 Task: Enable the option "Keep aspect ratio" for mosaic video sub source.
Action: Mouse moved to (104, 11)
Screenshot: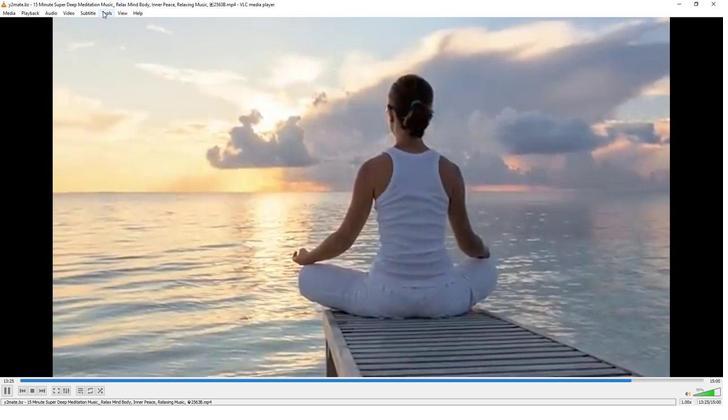 
Action: Mouse pressed left at (104, 11)
Screenshot: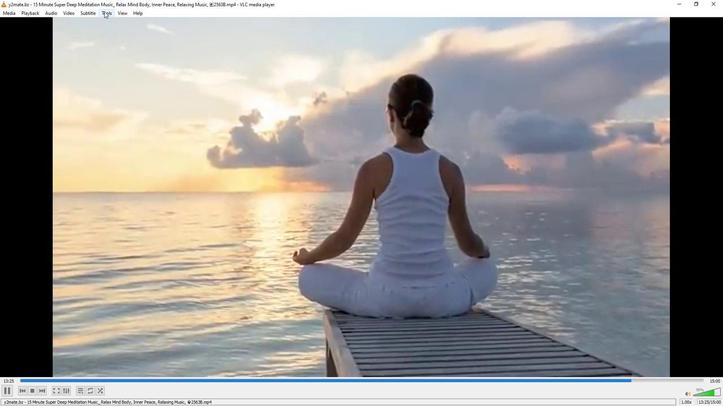 
Action: Mouse moved to (120, 103)
Screenshot: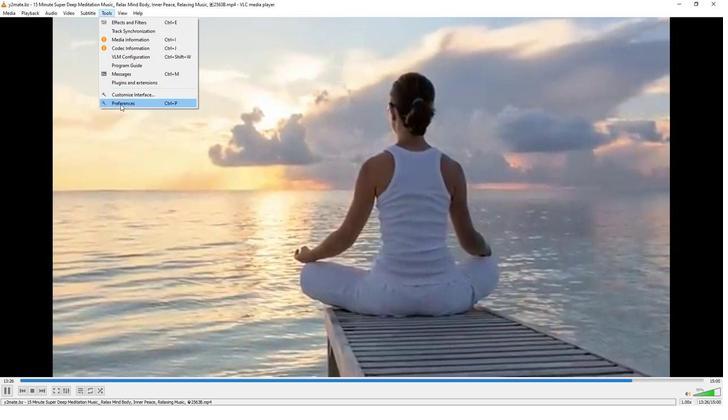 
Action: Mouse pressed left at (120, 103)
Screenshot: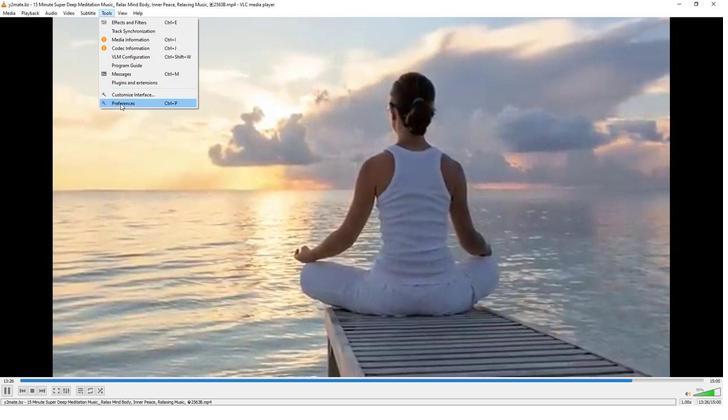
Action: Mouse moved to (237, 331)
Screenshot: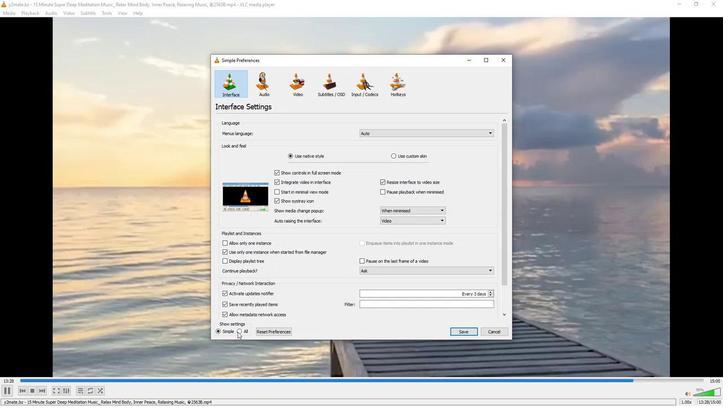
Action: Mouse pressed left at (237, 331)
Screenshot: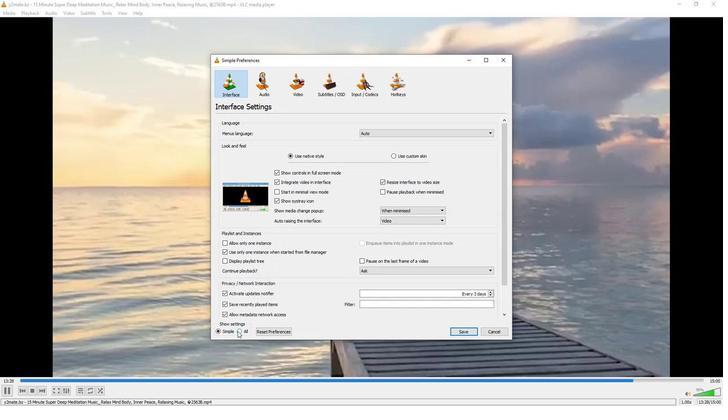 
Action: Mouse moved to (246, 270)
Screenshot: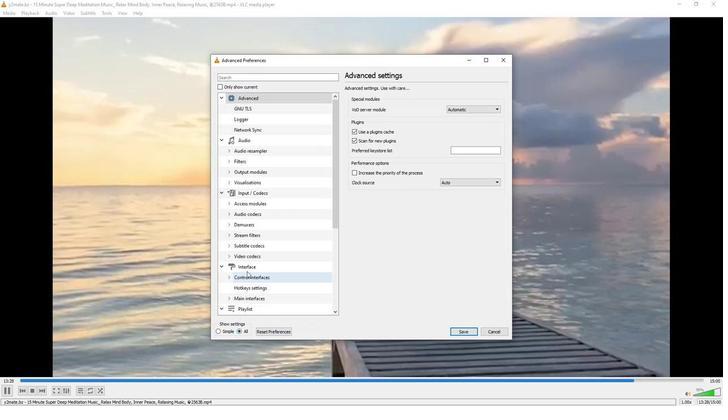 
Action: Mouse scrolled (246, 269) with delta (0, 0)
Screenshot: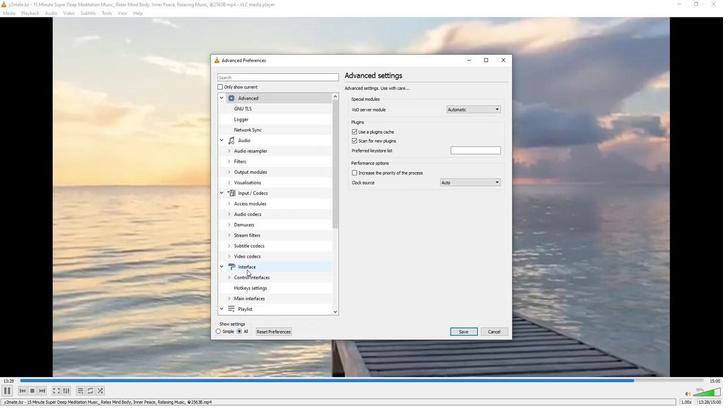 
Action: Mouse scrolled (246, 269) with delta (0, 0)
Screenshot: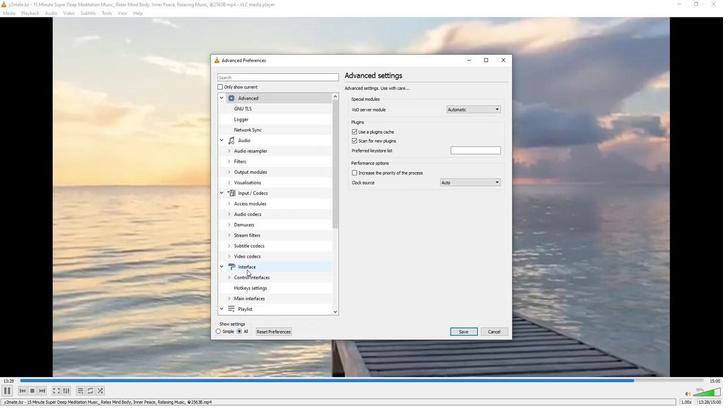 
Action: Mouse scrolled (246, 269) with delta (0, 0)
Screenshot: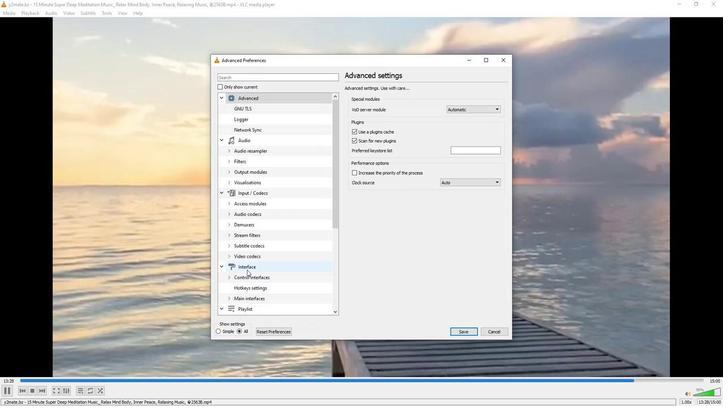 
Action: Mouse scrolled (246, 270) with delta (0, 0)
Screenshot: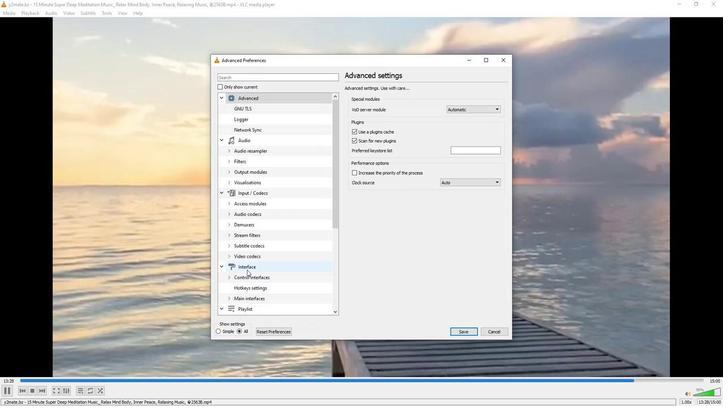 
Action: Mouse scrolled (246, 269) with delta (0, 0)
Screenshot: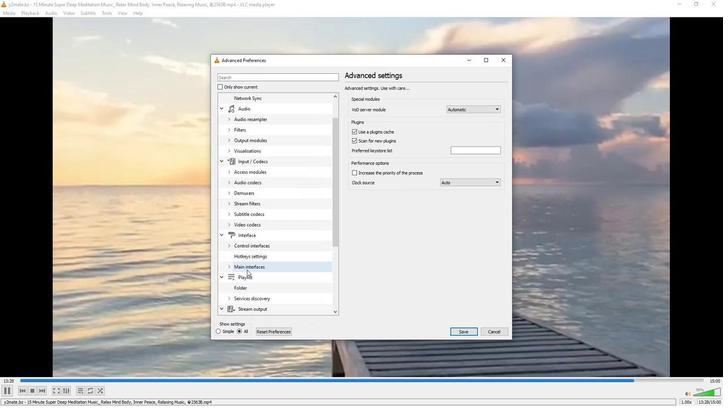 
Action: Mouse scrolled (246, 269) with delta (0, 0)
Screenshot: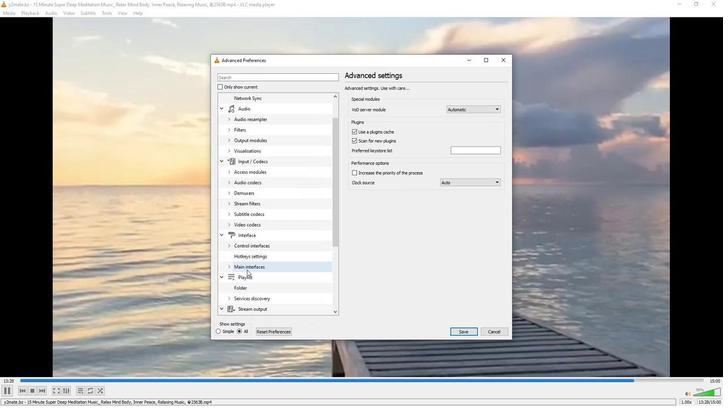 
Action: Mouse scrolled (246, 269) with delta (0, 0)
Screenshot: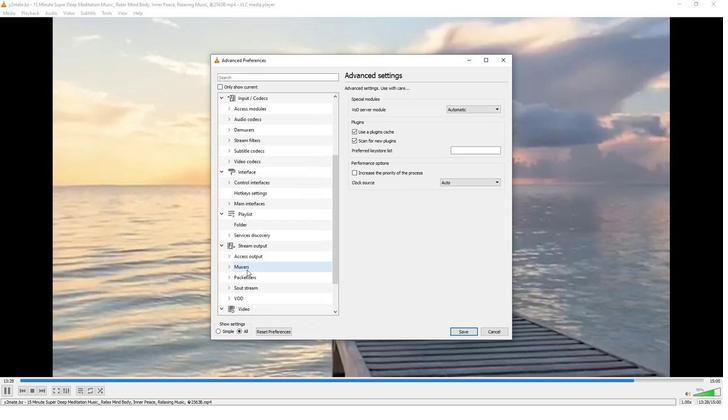 
Action: Mouse moved to (228, 308)
Screenshot: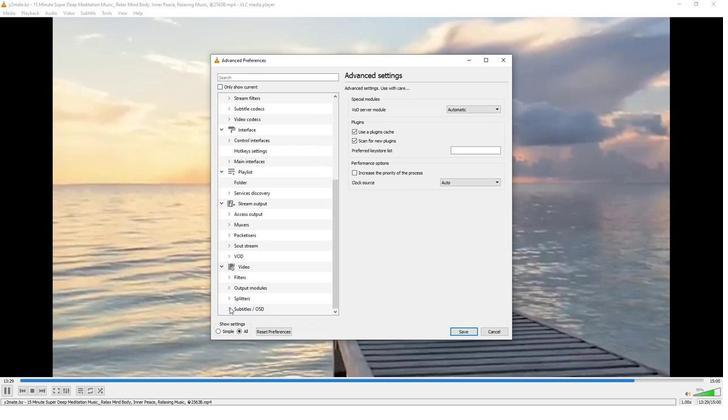 
Action: Mouse pressed left at (228, 308)
Screenshot: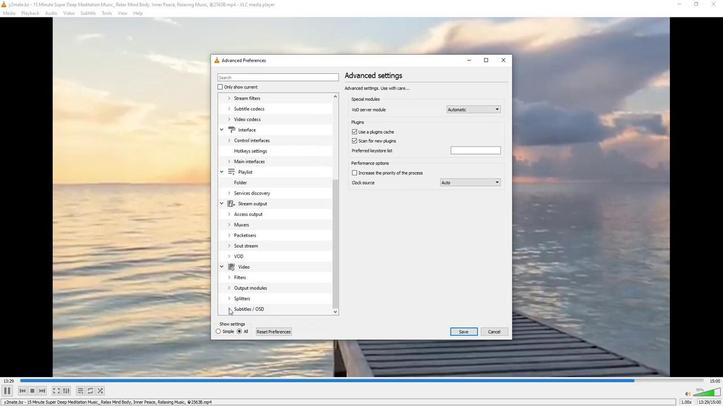 
Action: Mouse moved to (247, 294)
Screenshot: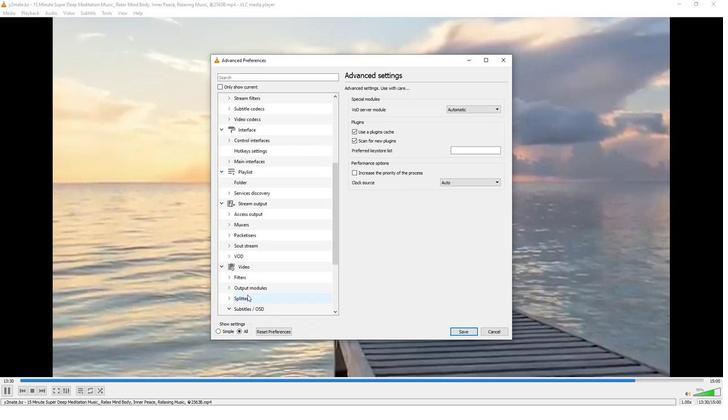 
Action: Mouse scrolled (247, 293) with delta (0, 0)
Screenshot: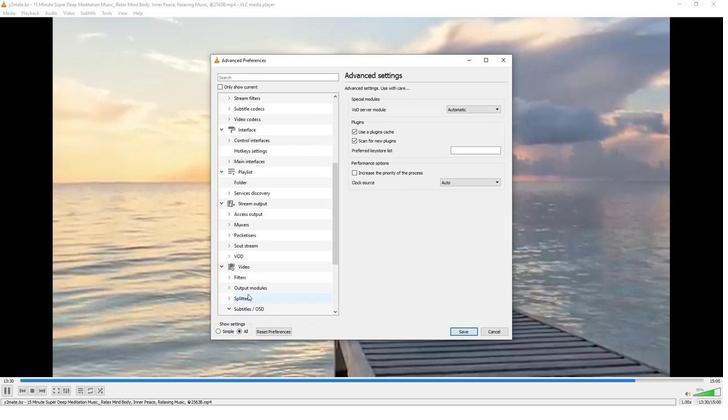 
Action: Mouse scrolled (247, 293) with delta (0, 0)
Screenshot: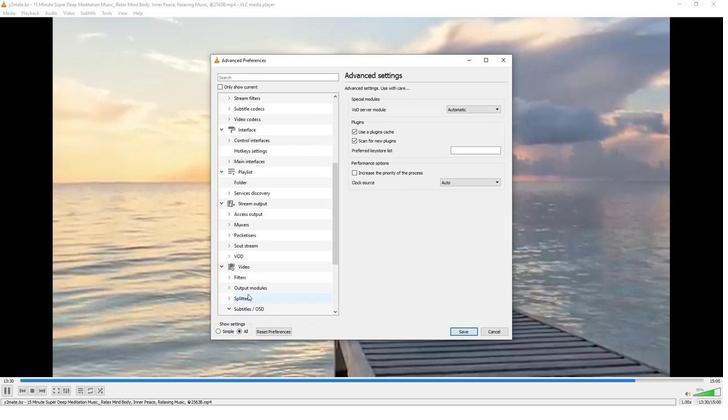 
Action: Mouse scrolled (247, 293) with delta (0, 0)
Screenshot: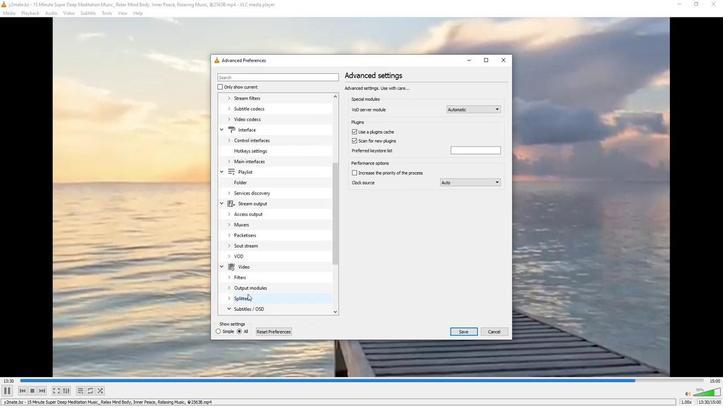 
Action: Mouse scrolled (247, 293) with delta (0, 0)
Screenshot: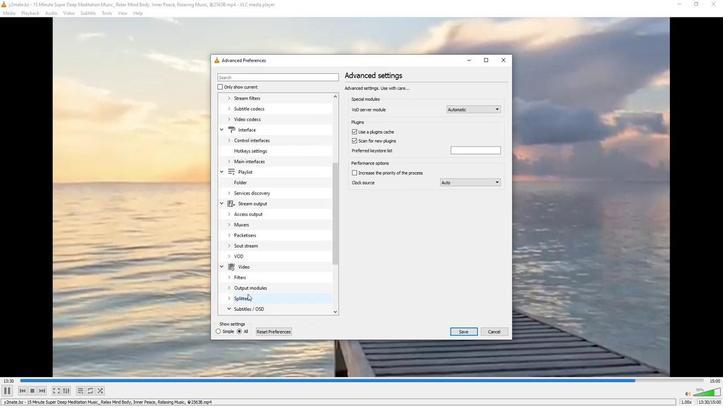 
Action: Mouse scrolled (247, 293) with delta (0, 0)
Screenshot: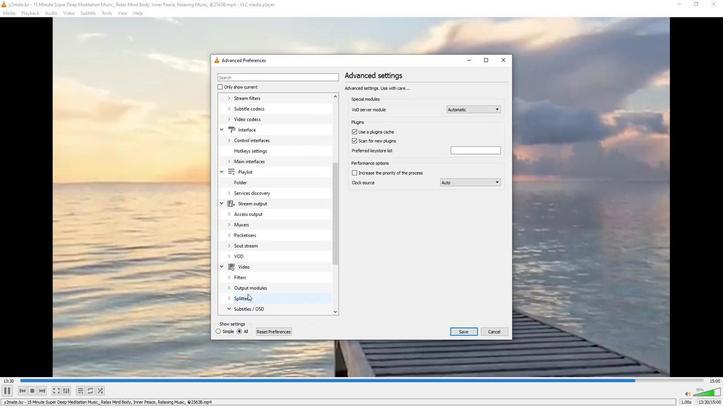 
Action: Mouse scrolled (247, 293) with delta (0, 0)
Screenshot: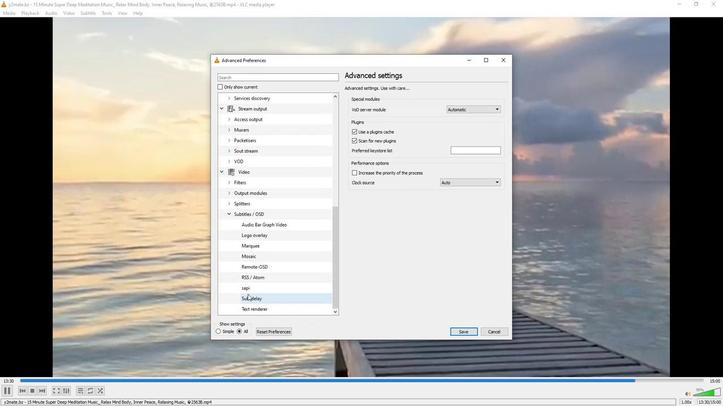 
Action: Mouse moved to (255, 256)
Screenshot: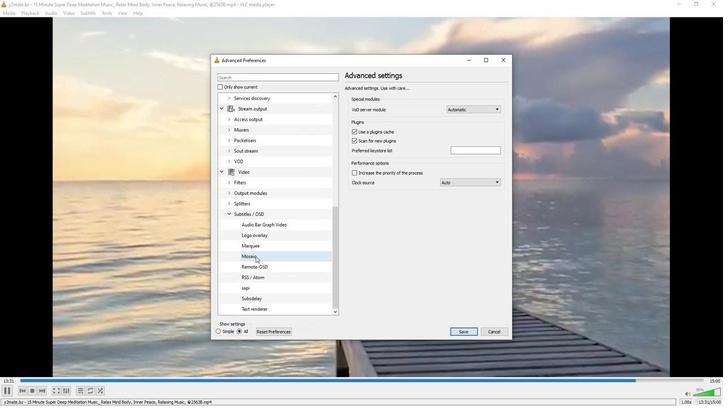
Action: Mouse pressed left at (255, 256)
Screenshot: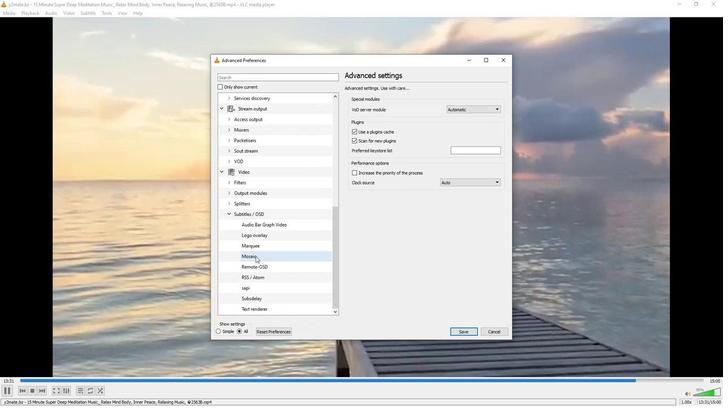 
Action: Mouse moved to (349, 210)
Screenshot: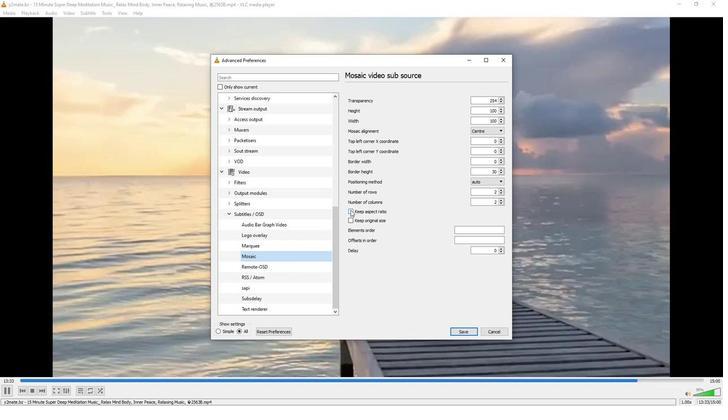 
Action: Mouse pressed left at (349, 210)
Screenshot: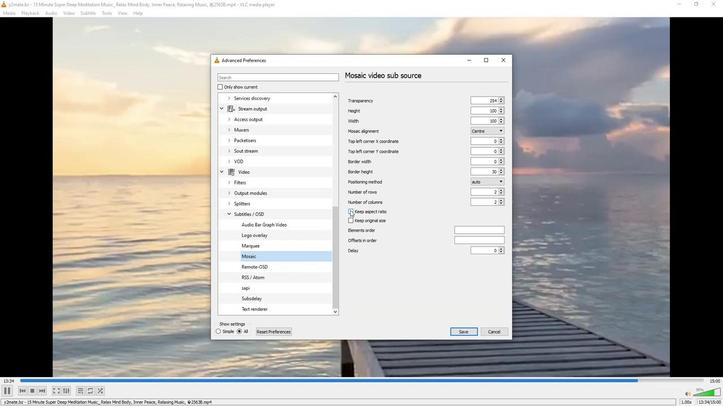 
Action: Mouse moved to (351, 255)
Screenshot: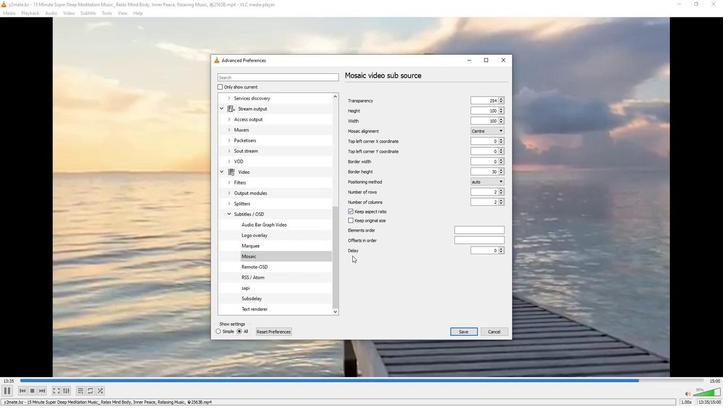 
